 Task: Add Dates with Start Date as Oct 01 2023 and Due Date as Oct 31 2023 to Card Card0031 in Board Board0023 in Workspace Development in Trello
Action: Mouse moved to (477, 548)
Screenshot: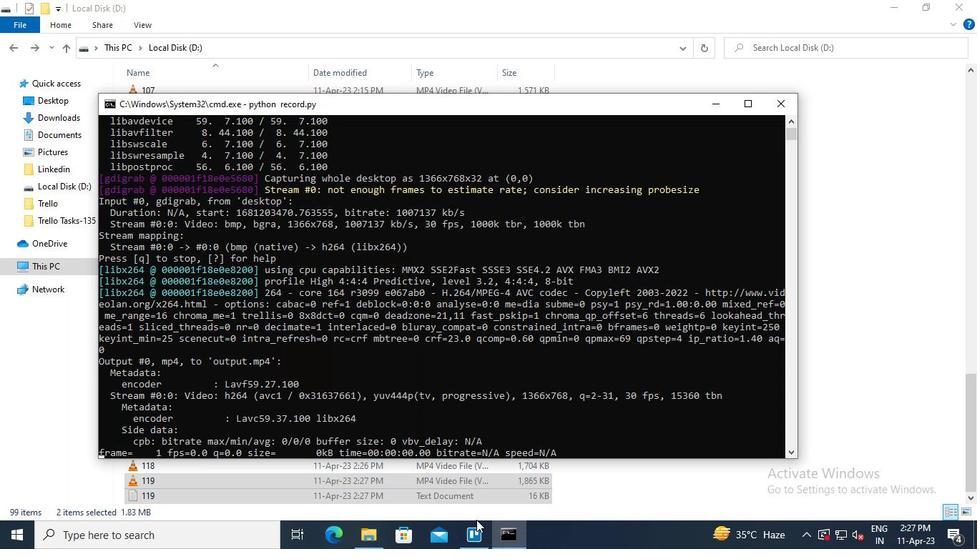 
Action: Mouse pressed left at (477, 548)
Screenshot: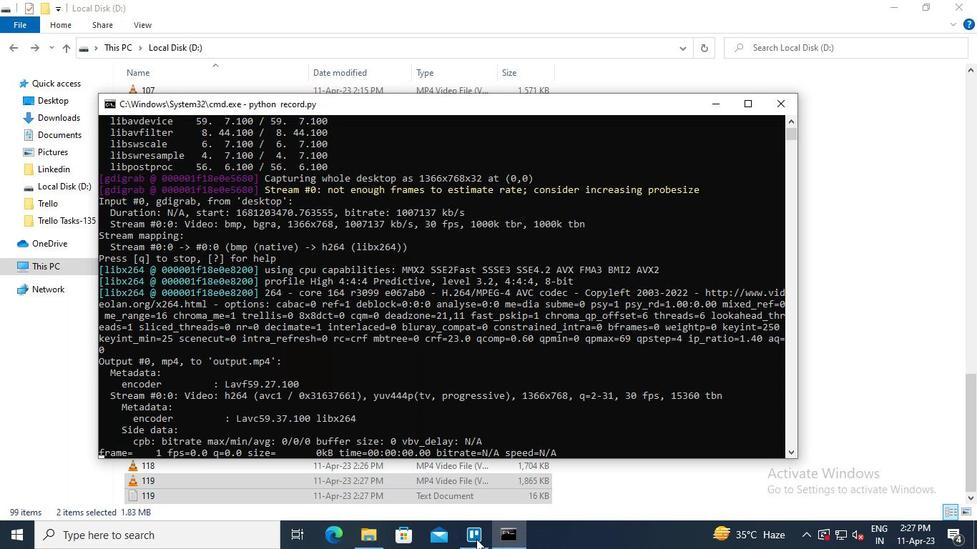 
Action: Mouse moved to (253, 402)
Screenshot: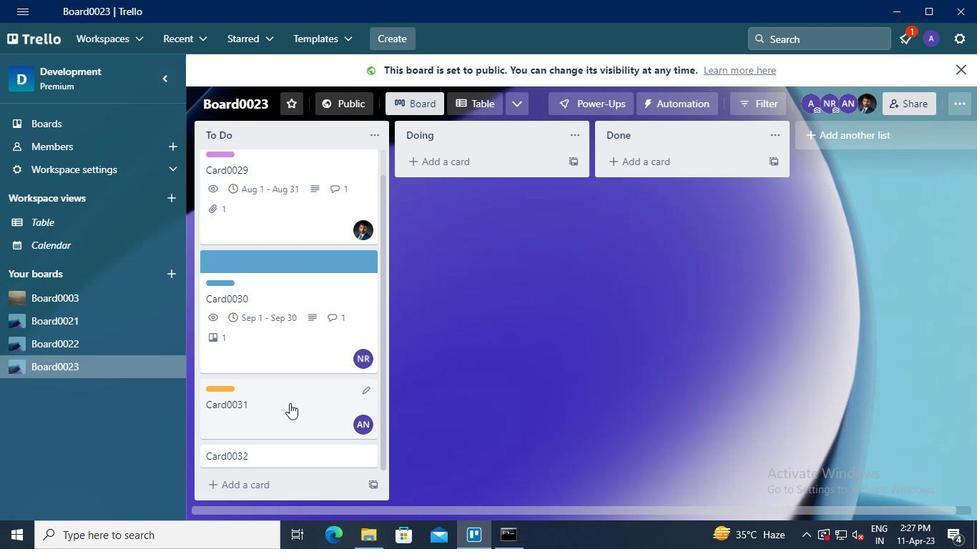 
Action: Mouse pressed left at (253, 402)
Screenshot: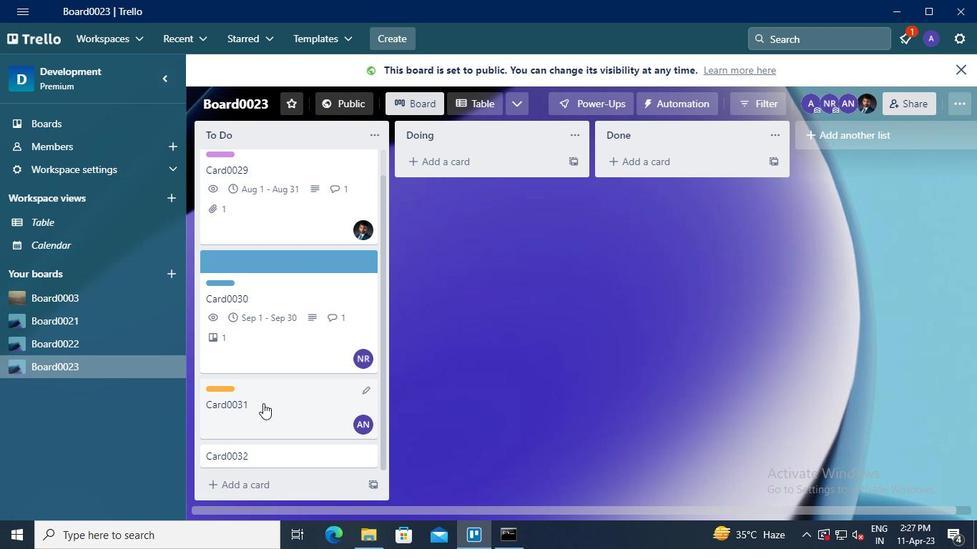 
Action: Mouse moved to (661, 276)
Screenshot: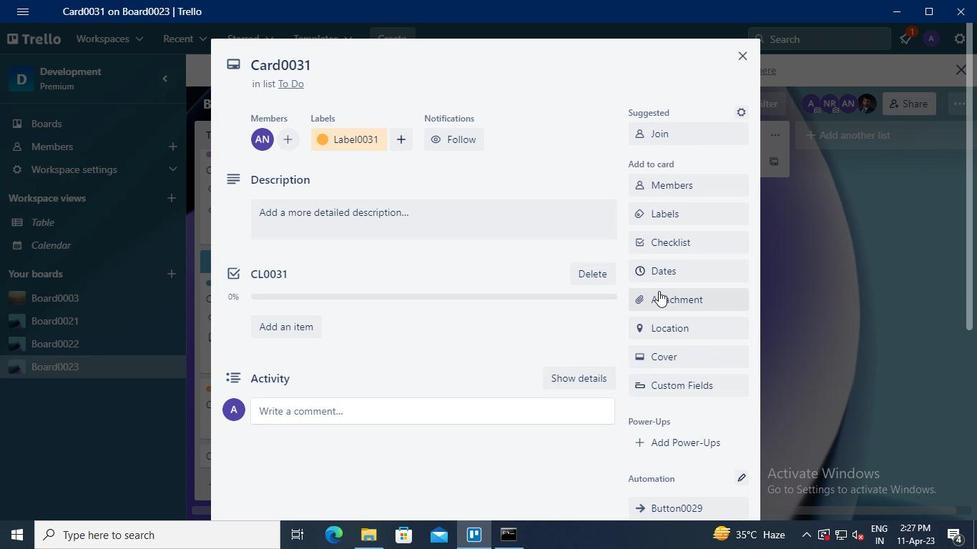 
Action: Mouse pressed left at (661, 276)
Screenshot: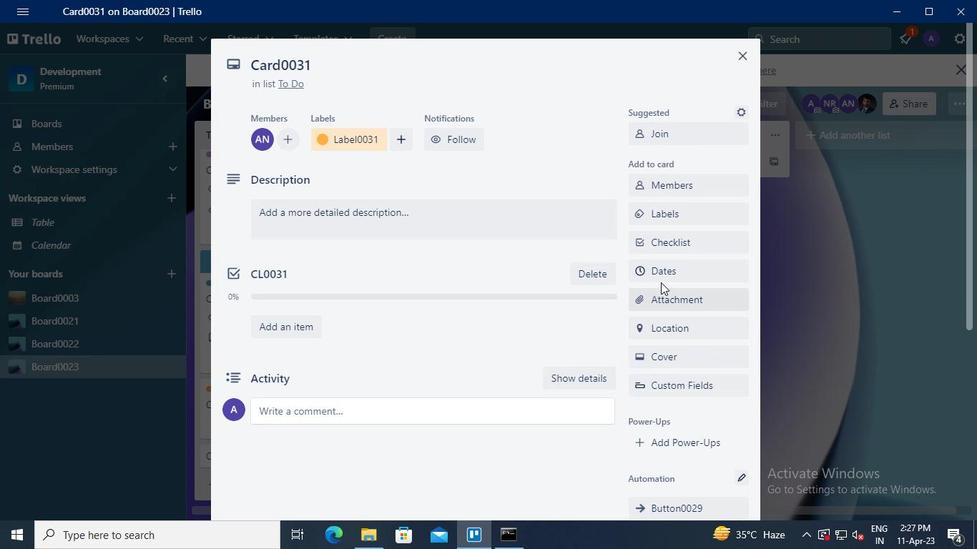 
Action: Mouse moved to (643, 326)
Screenshot: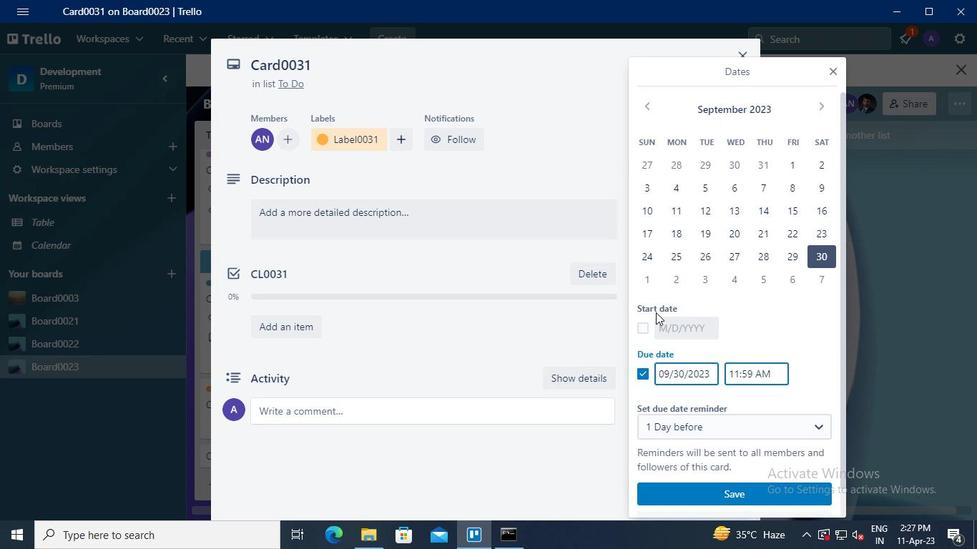 
Action: Mouse pressed left at (643, 326)
Screenshot: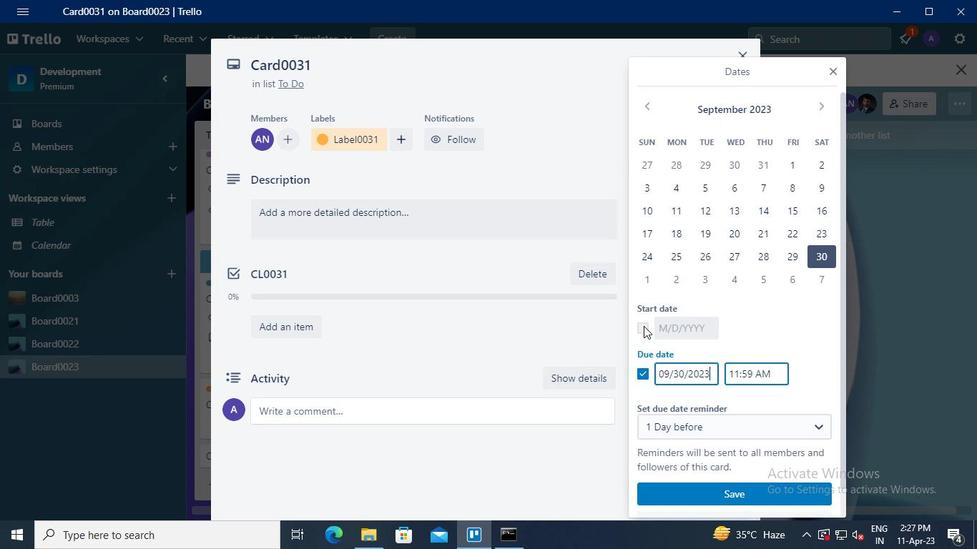
Action: Mouse moved to (824, 106)
Screenshot: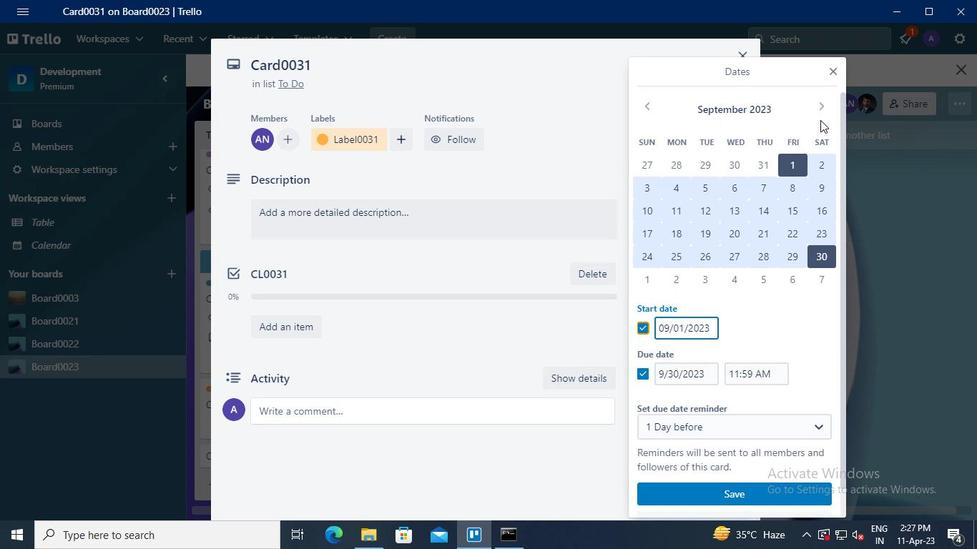 
Action: Mouse pressed left at (824, 106)
Screenshot: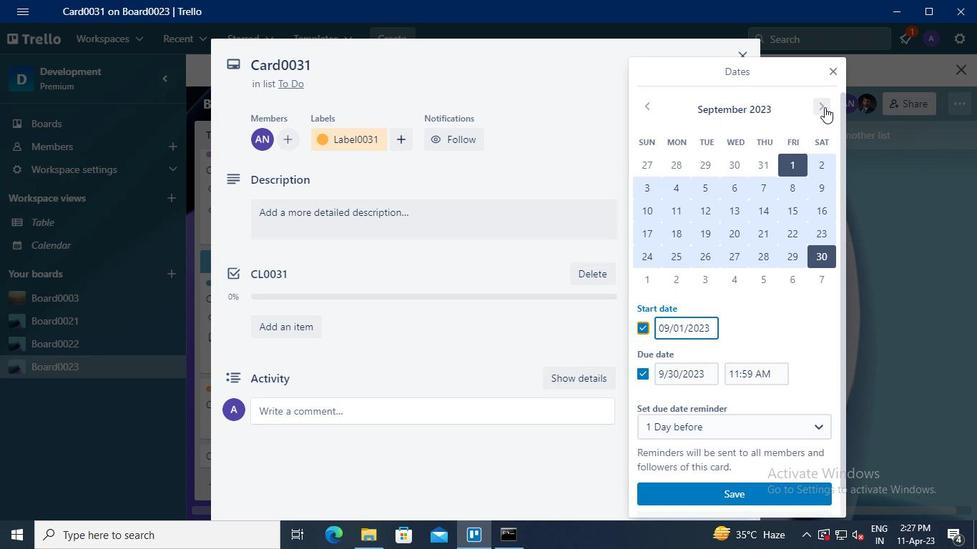 
Action: Mouse moved to (648, 160)
Screenshot: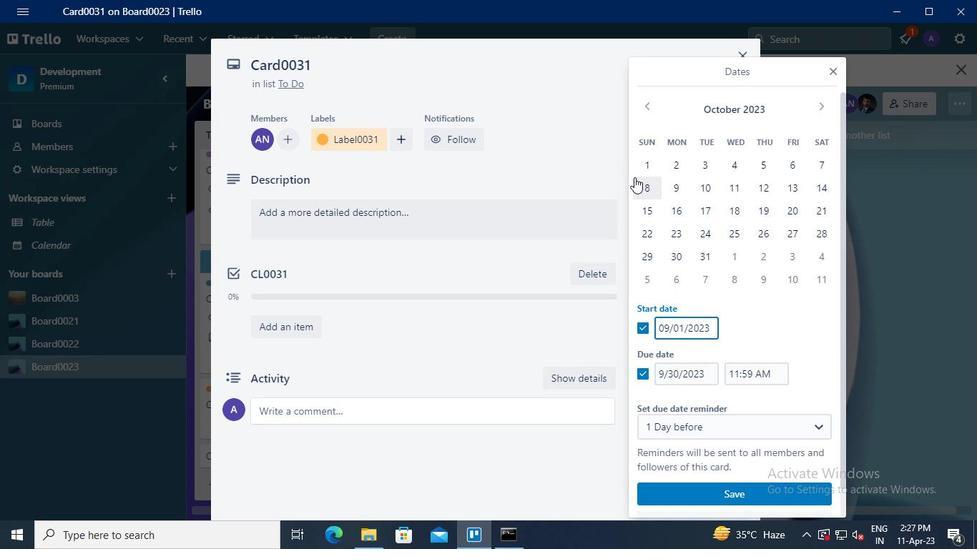 
Action: Mouse pressed left at (648, 160)
Screenshot: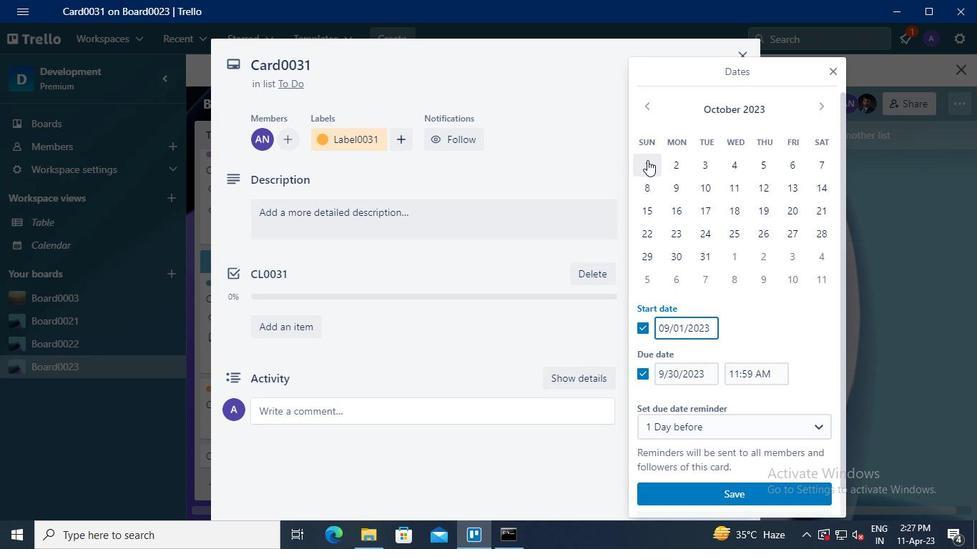 
Action: Mouse moved to (696, 257)
Screenshot: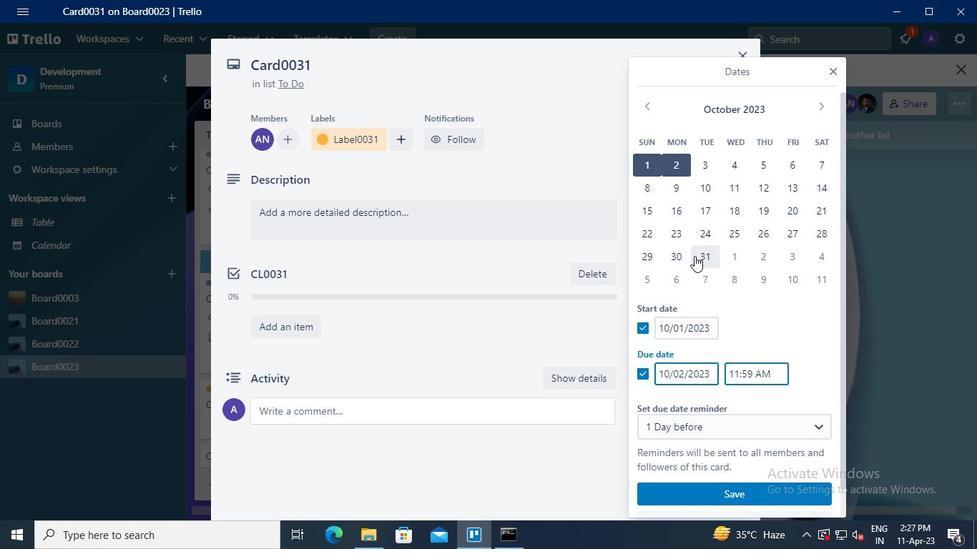 
Action: Mouse pressed left at (696, 257)
Screenshot: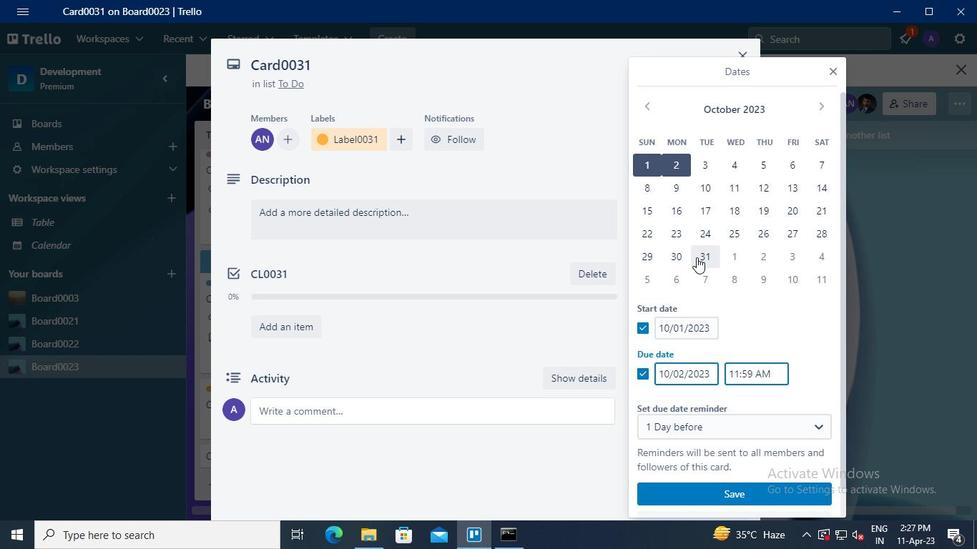 
Action: Mouse moved to (756, 486)
Screenshot: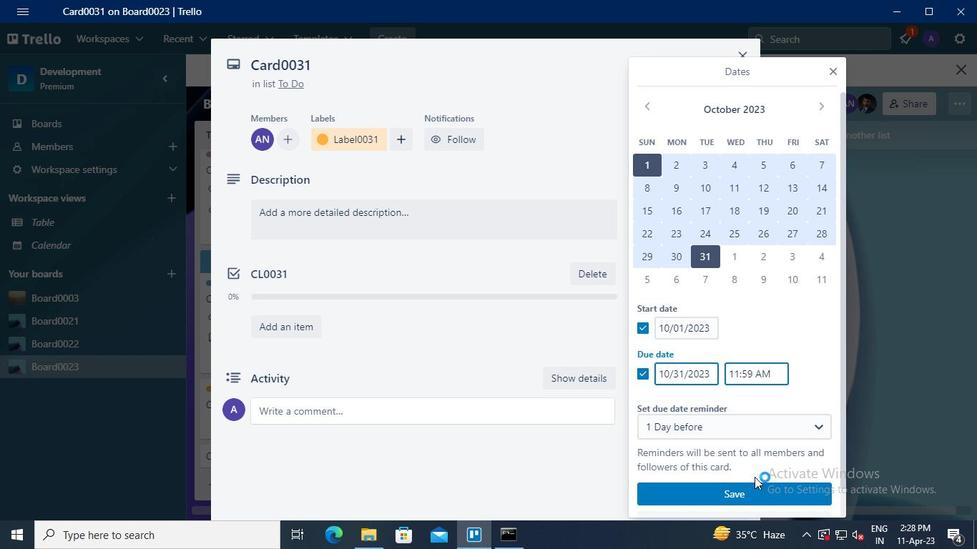 
Action: Mouse pressed left at (756, 486)
Screenshot: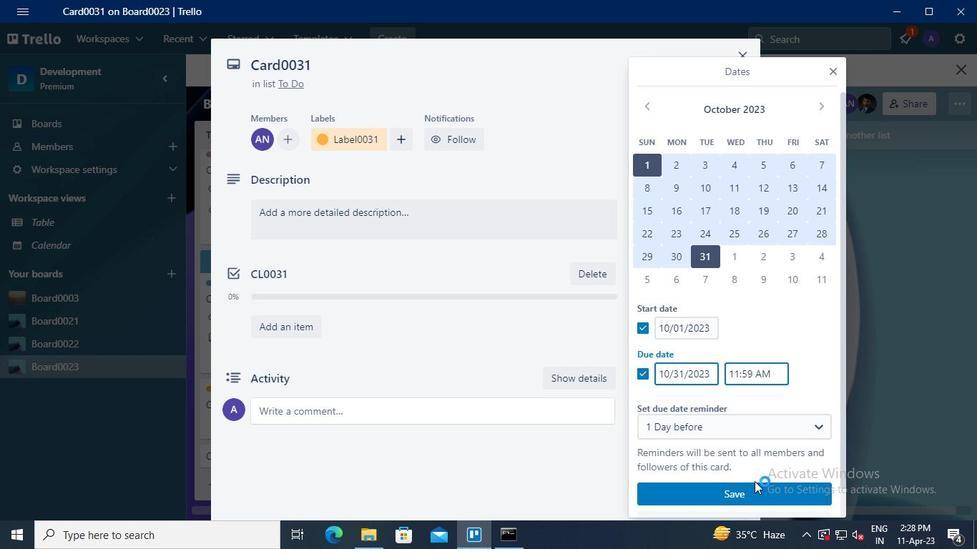 
Action: Mouse moved to (516, 541)
Screenshot: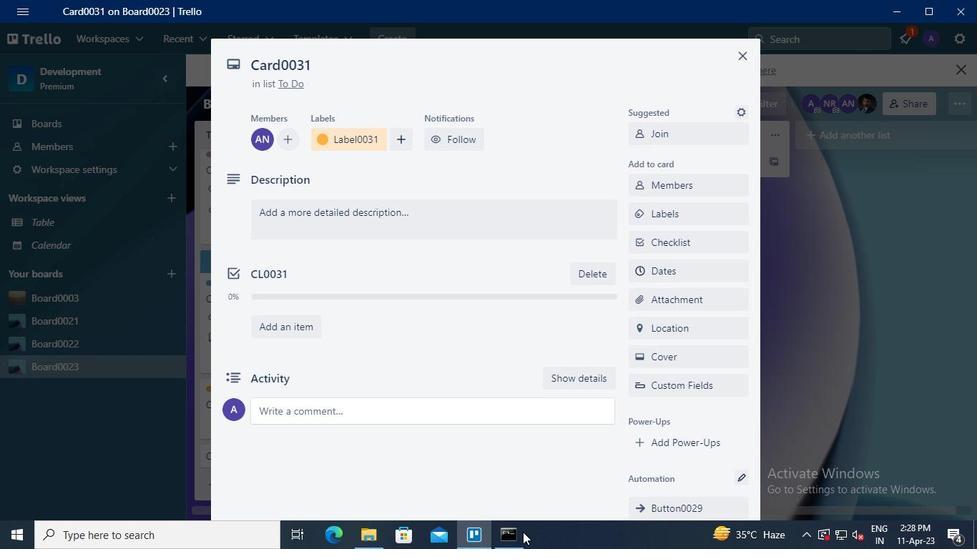 
Action: Mouse pressed left at (516, 541)
Screenshot: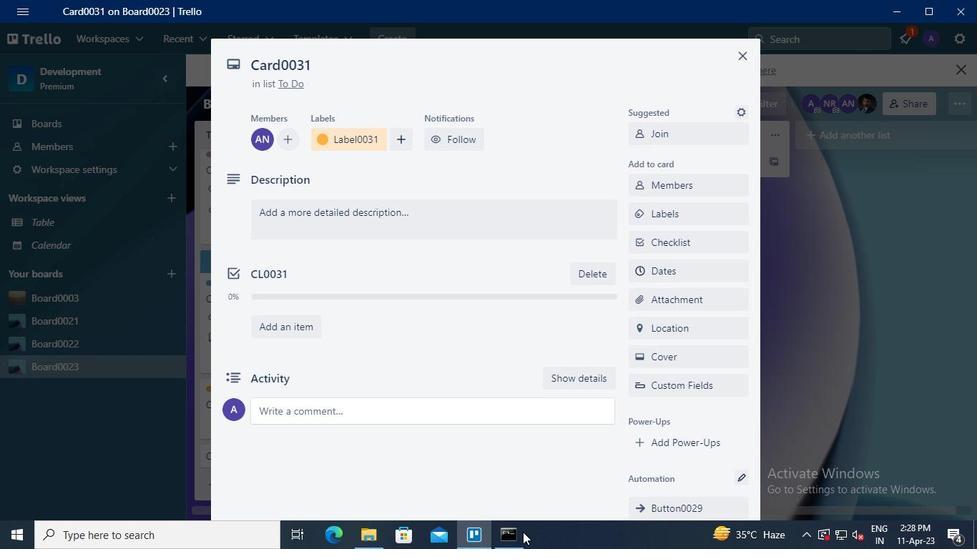 
Action: Mouse moved to (771, 107)
Screenshot: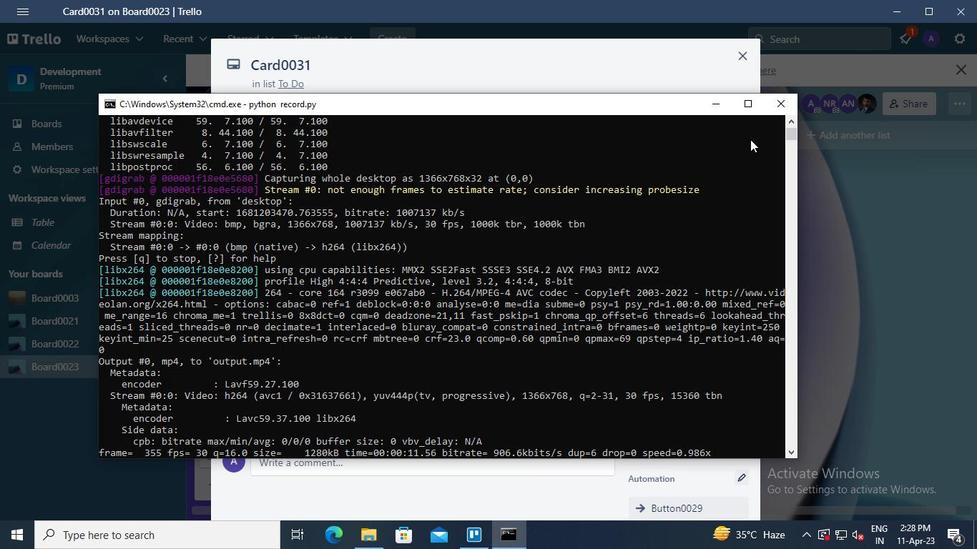 
Action: Mouse pressed left at (771, 107)
Screenshot: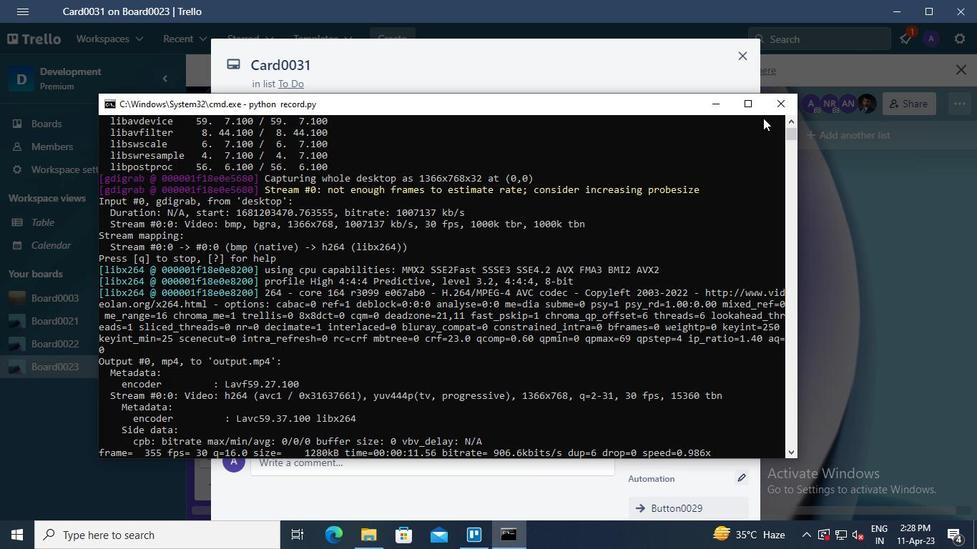 
